 Task: Add Traditional Medicinals Organic Pregnancy Tea to the cart.
Action: Mouse moved to (20, 83)
Screenshot: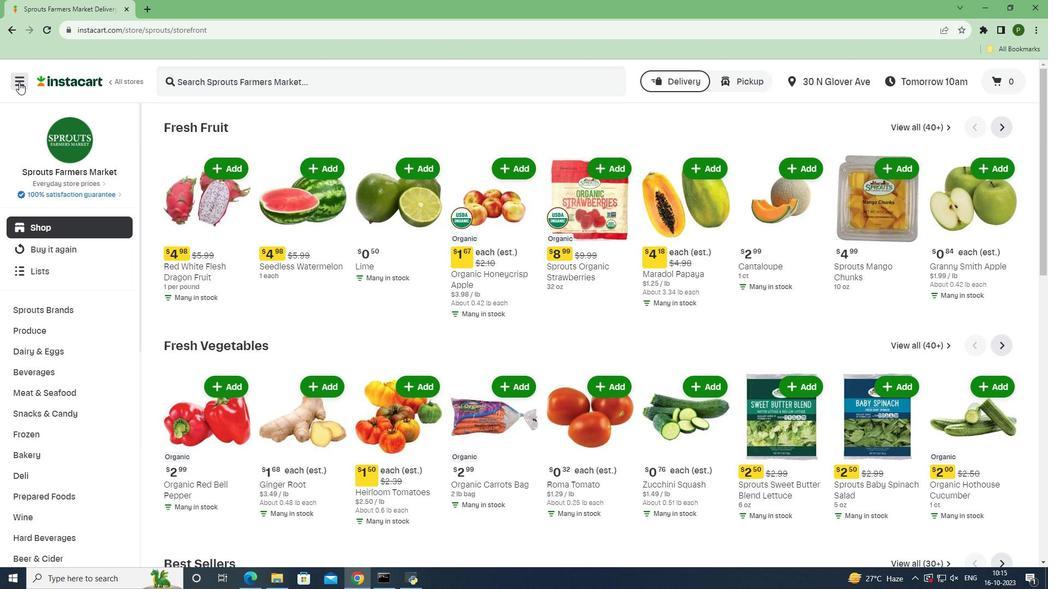 
Action: Mouse pressed left at (20, 83)
Screenshot: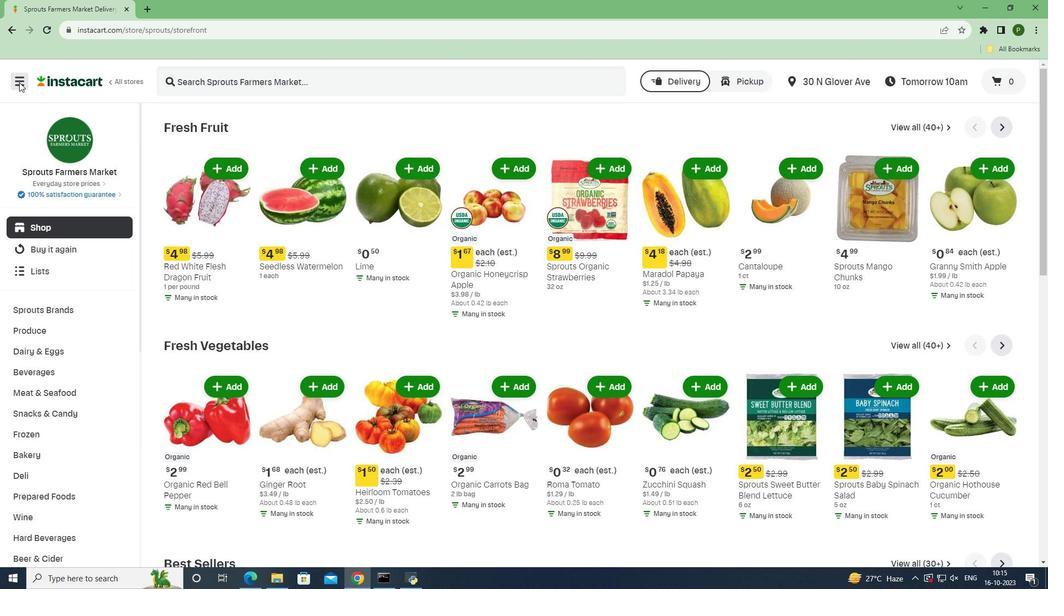 
Action: Mouse moved to (51, 296)
Screenshot: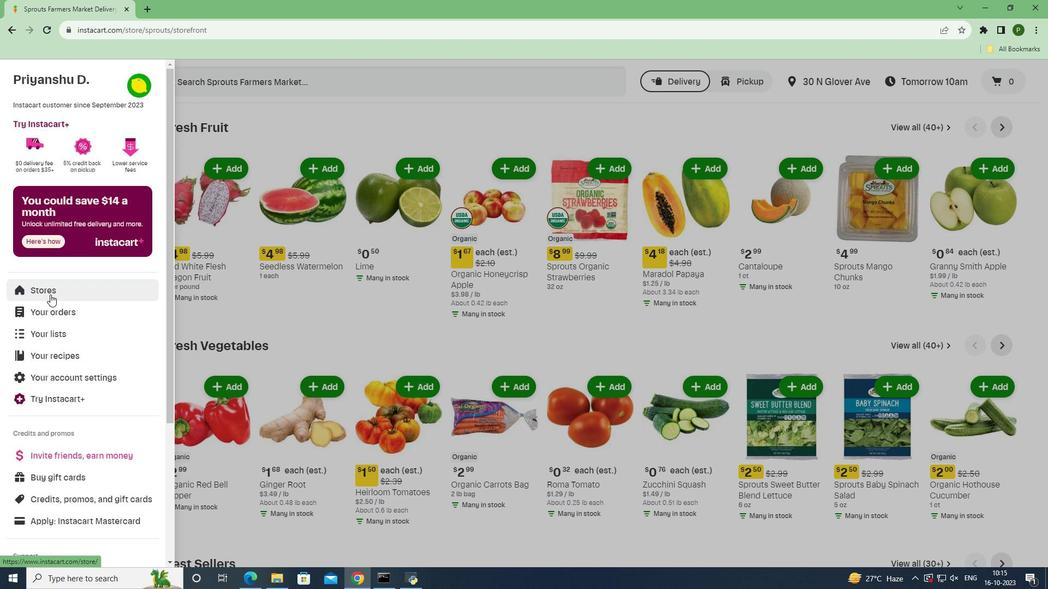 
Action: Mouse pressed left at (51, 296)
Screenshot: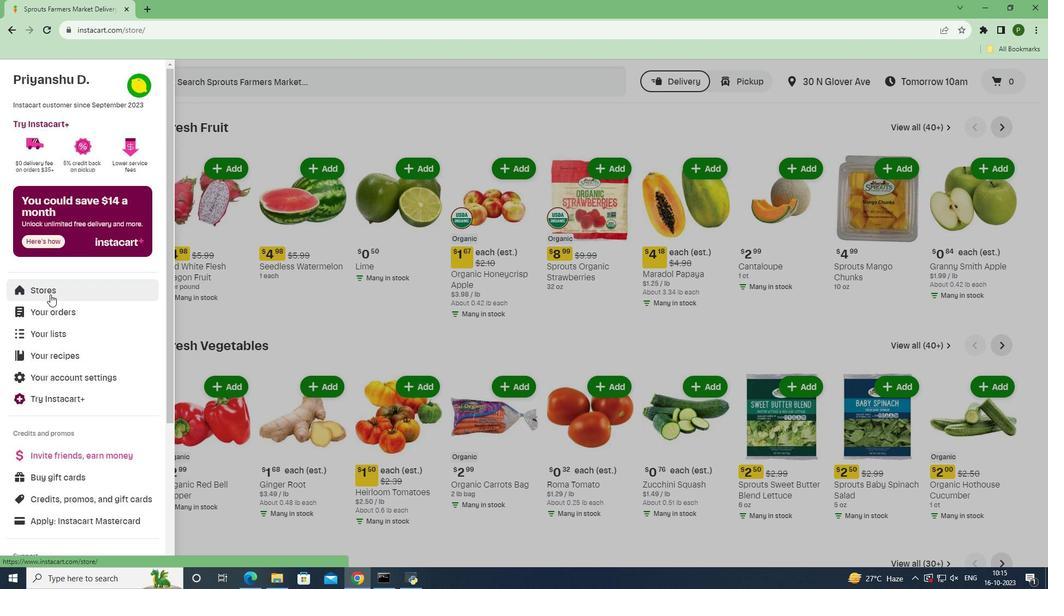 
Action: Mouse moved to (243, 137)
Screenshot: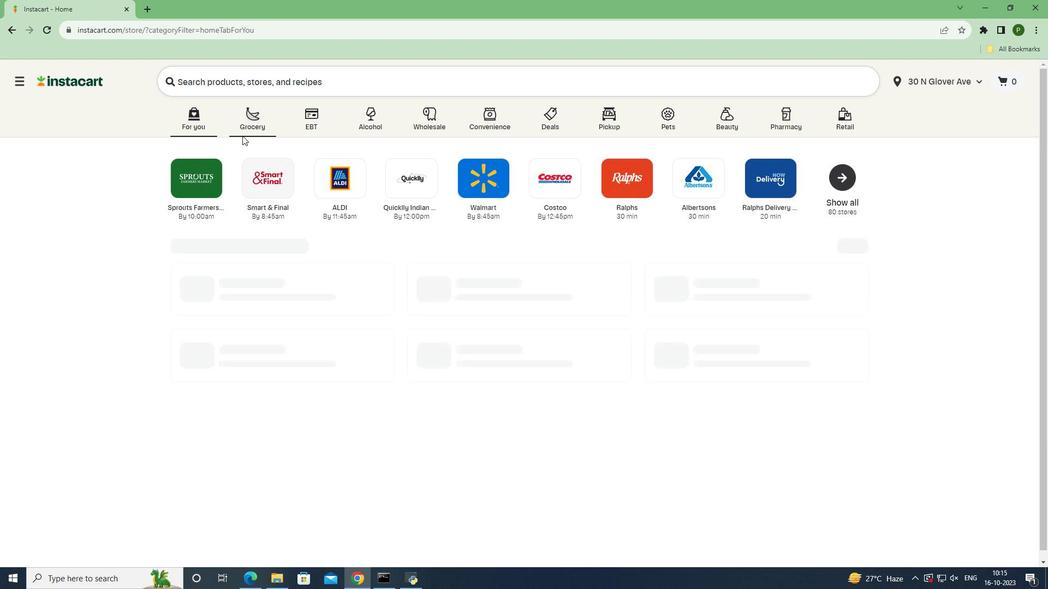 
Action: Mouse pressed left at (243, 137)
Screenshot: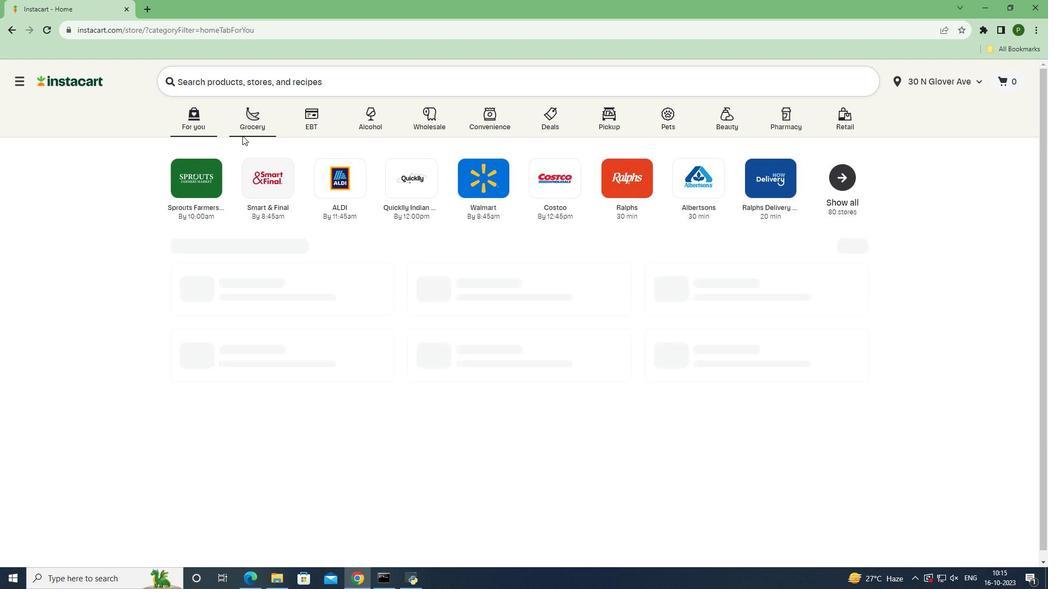 
Action: Mouse moved to (676, 253)
Screenshot: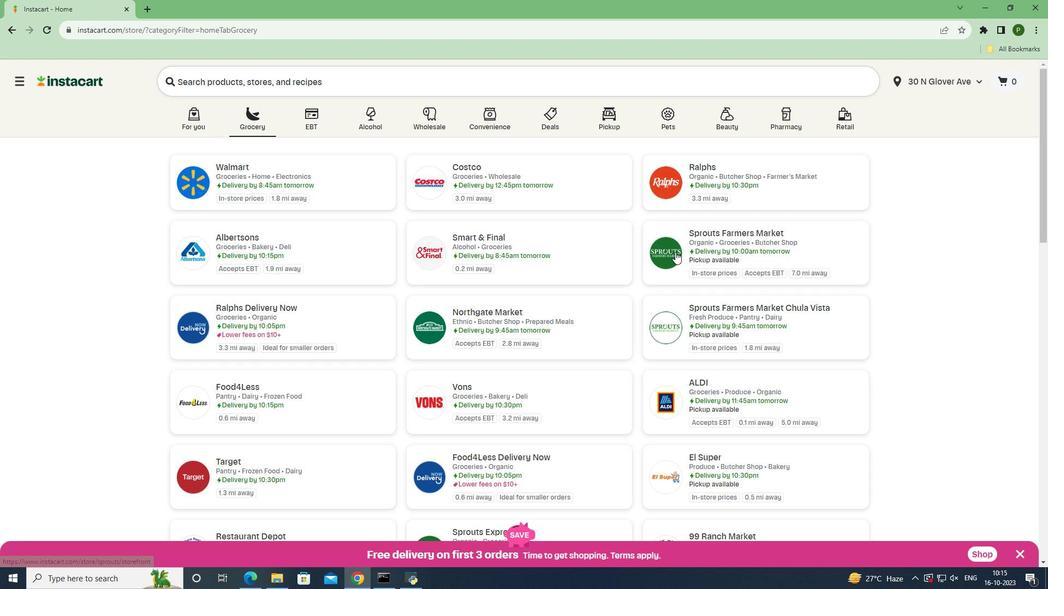
Action: Mouse pressed left at (676, 253)
Screenshot: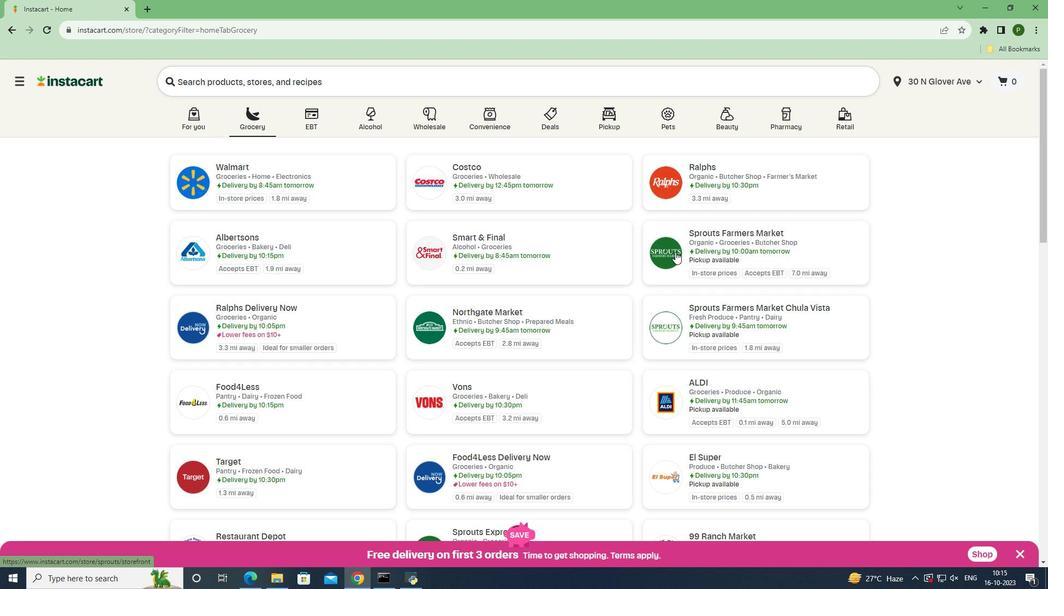 
Action: Mouse moved to (44, 375)
Screenshot: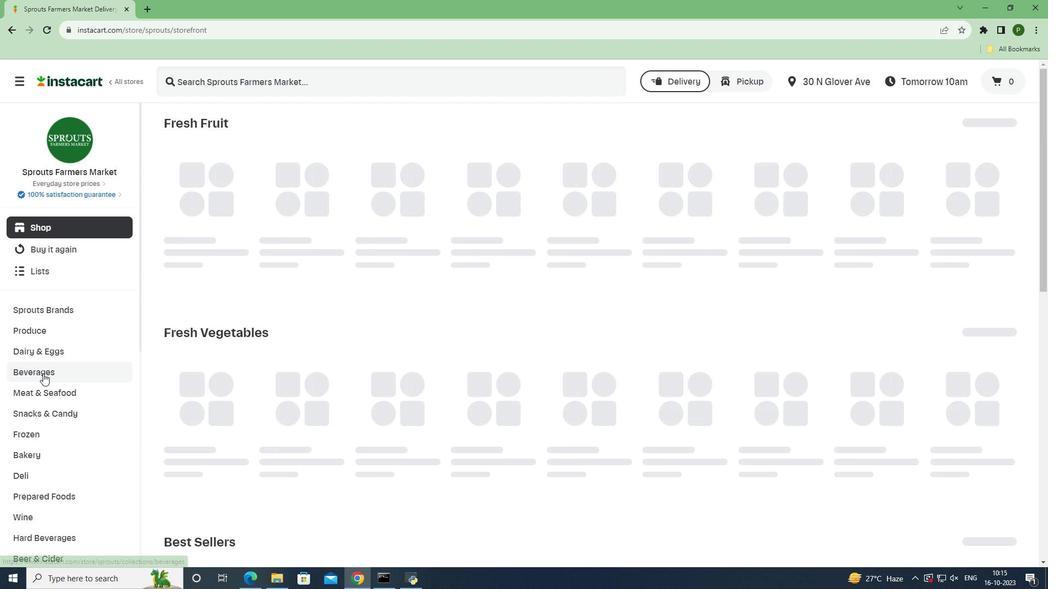 
Action: Mouse pressed left at (44, 375)
Screenshot: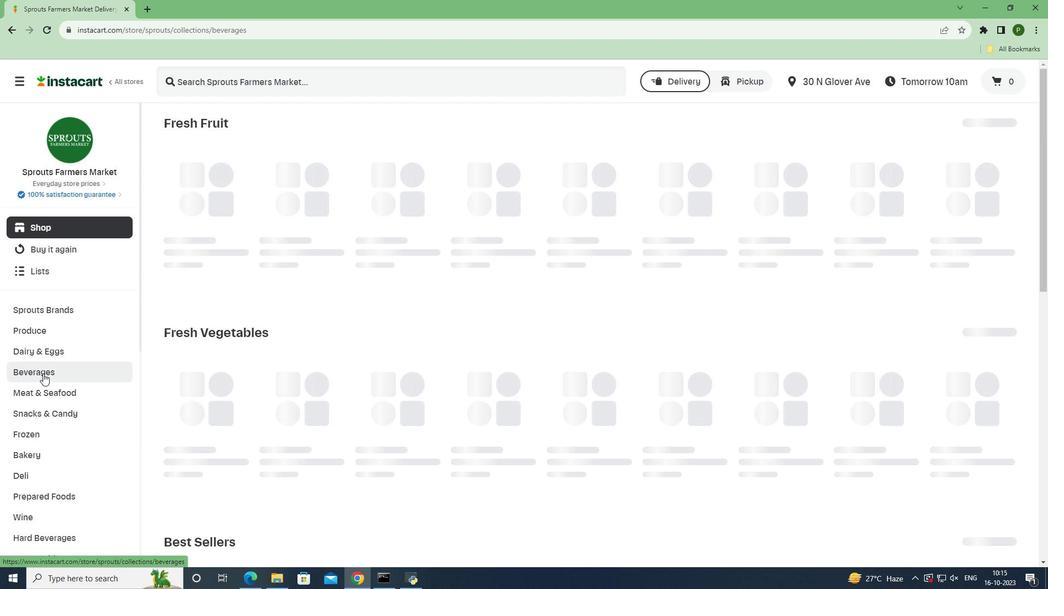 
Action: Mouse moved to (948, 151)
Screenshot: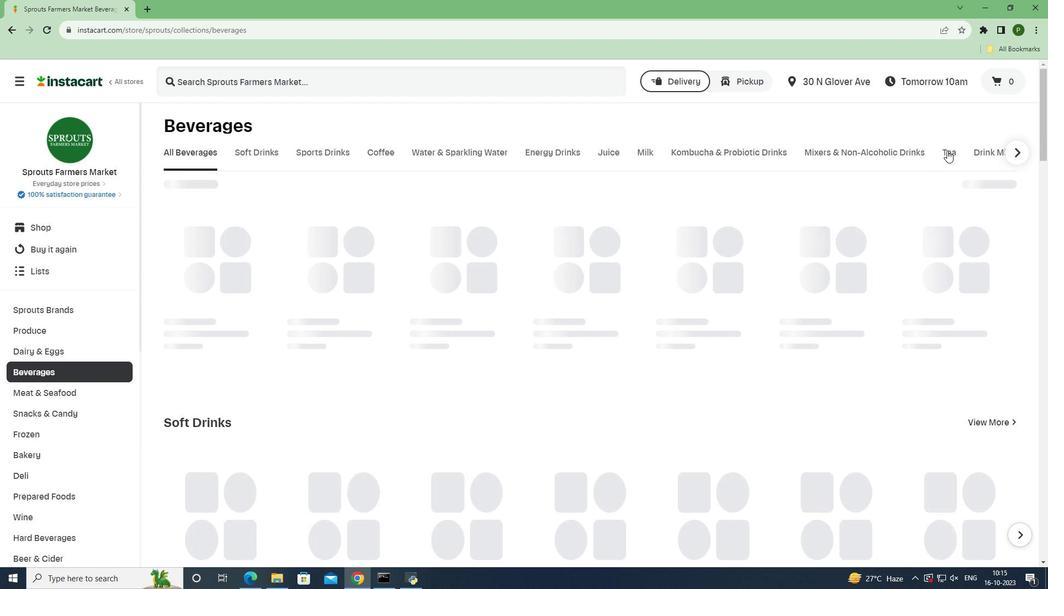 
Action: Mouse pressed left at (948, 151)
Screenshot: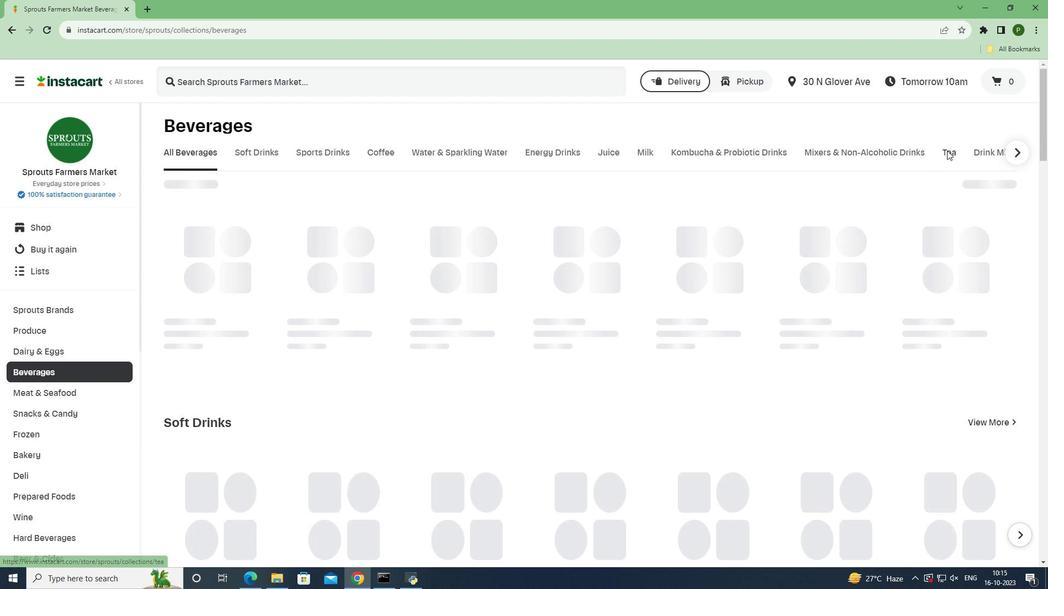 
Action: Mouse moved to (415, 86)
Screenshot: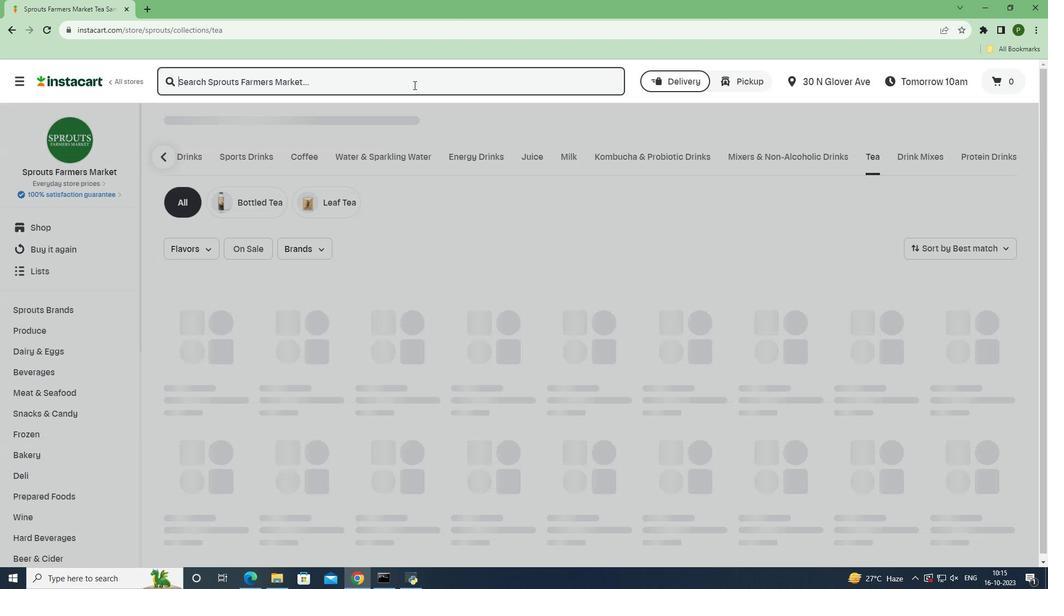 
Action: Mouse pressed left at (415, 86)
Screenshot: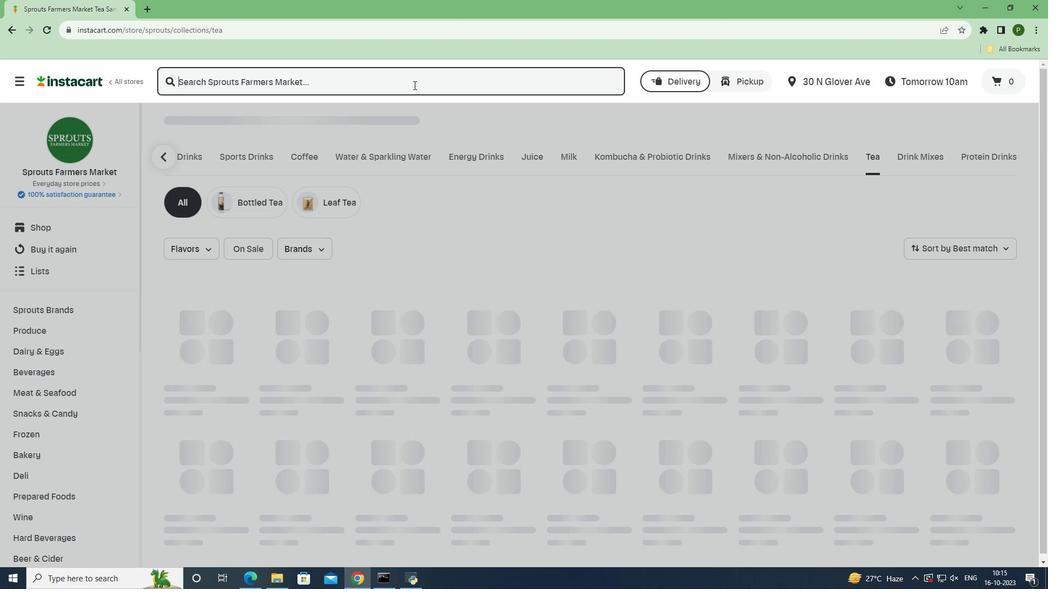 
Action: Key pressed <Key.caps_lock>T<Key.caps_lock>raditional<Key.space><Key.caps_lock>M<Key.caps_lock>edicinals<Key.space><Key.caps_lock>O<Key.caps_lock>rganic<Key.space><Key.caps_lock>P<Key.caps_lock>regnancy<Key.space><Key.caps_lock>T<Key.caps_lock>ea<Key.space><Key.enter>
Screenshot: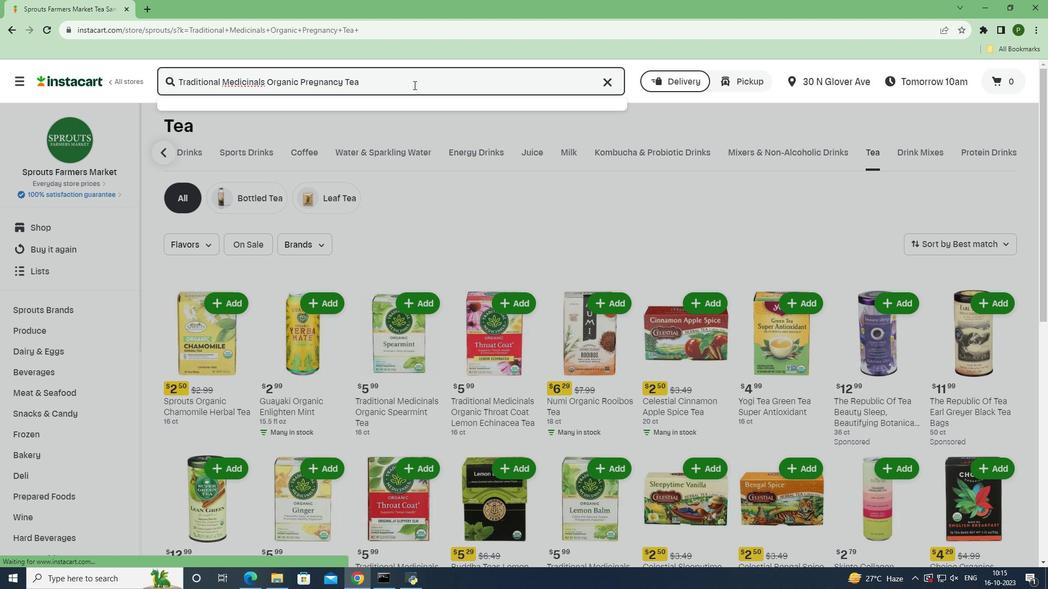 
Action: Mouse moved to (648, 201)
Screenshot: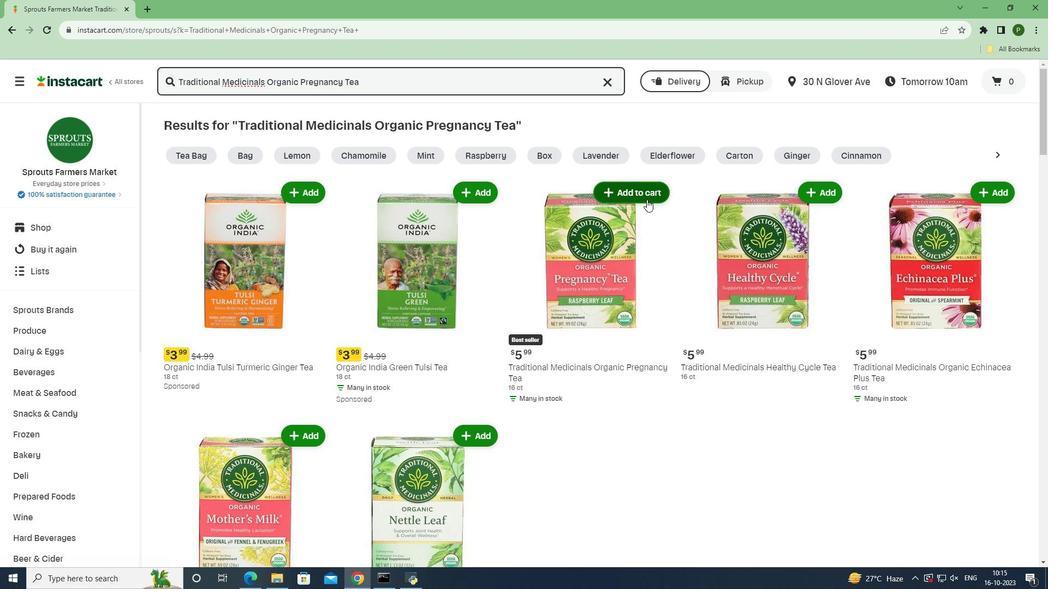 
Action: Mouse pressed left at (648, 201)
Screenshot: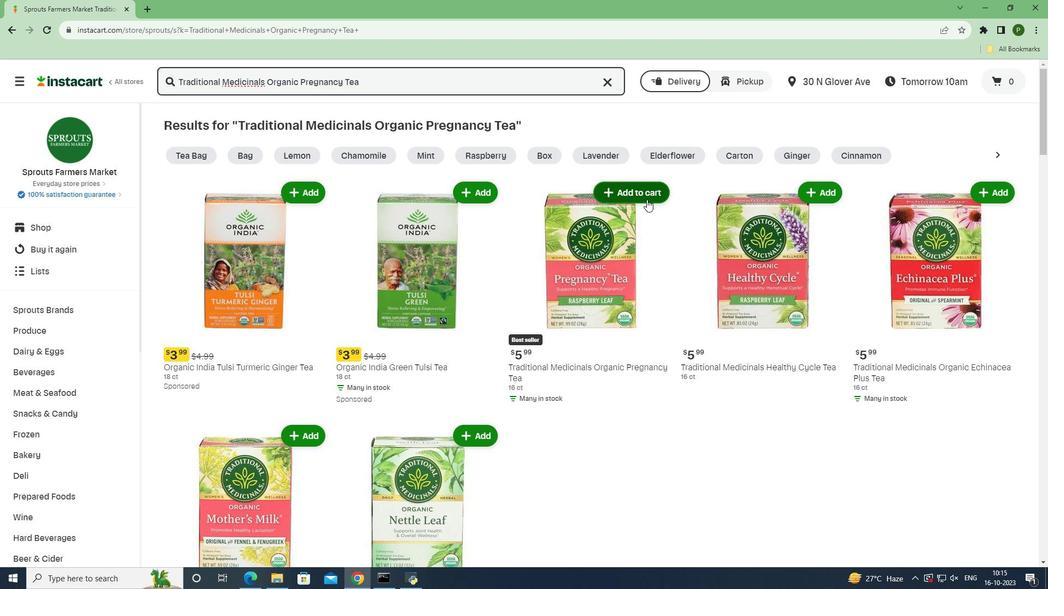 
Action: Mouse moved to (666, 263)
Screenshot: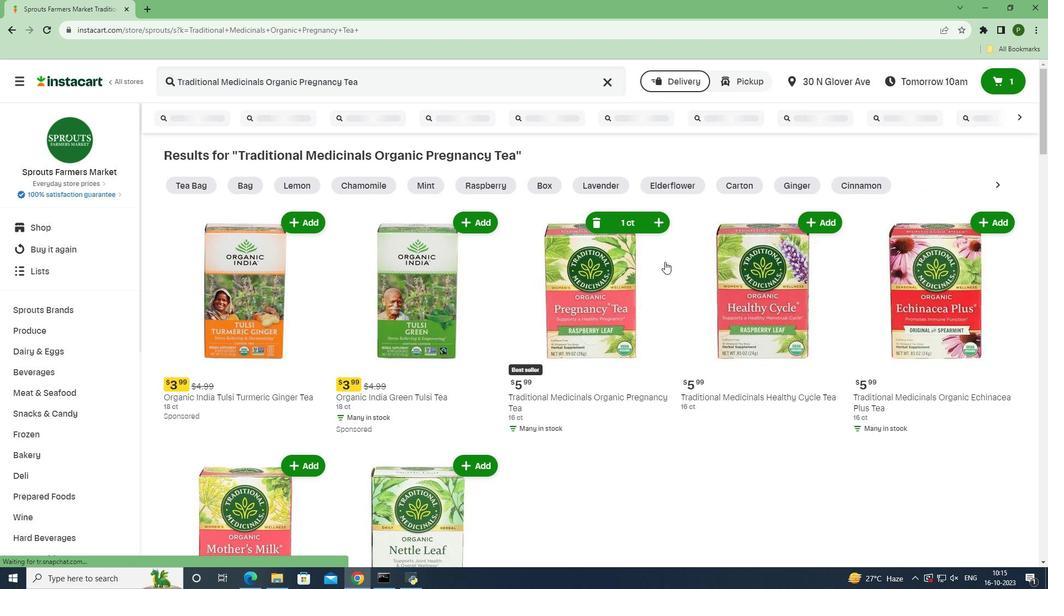 
